 Task: Add a condition where "Channel Is CTI phone call (outgoing)" in new tickets in your groups.
Action: Mouse moved to (110, 408)
Screenshot: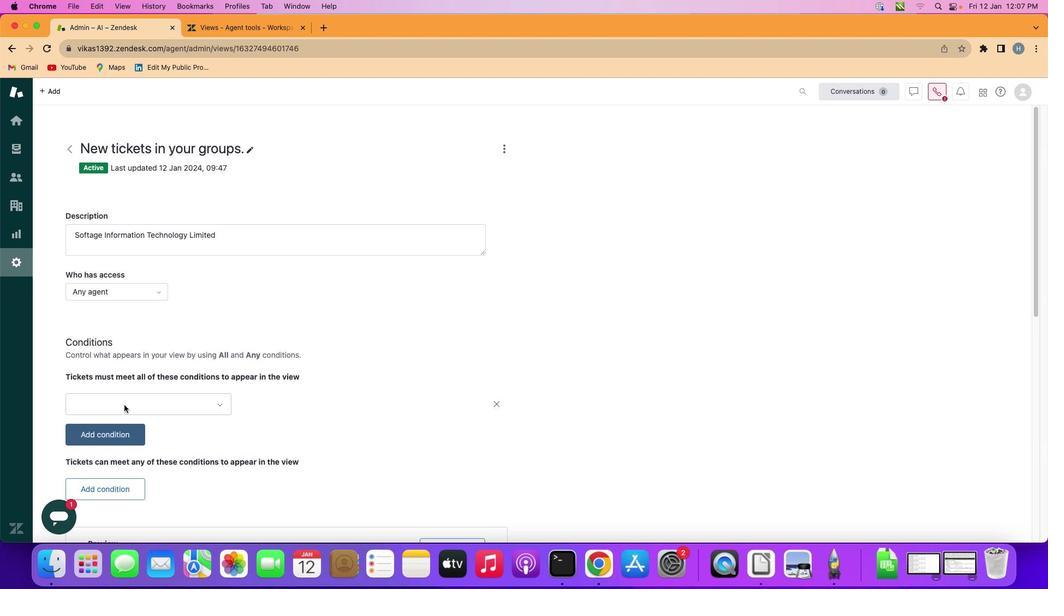 
Action: Mouse pressed left at (110, 408)
Screenshot: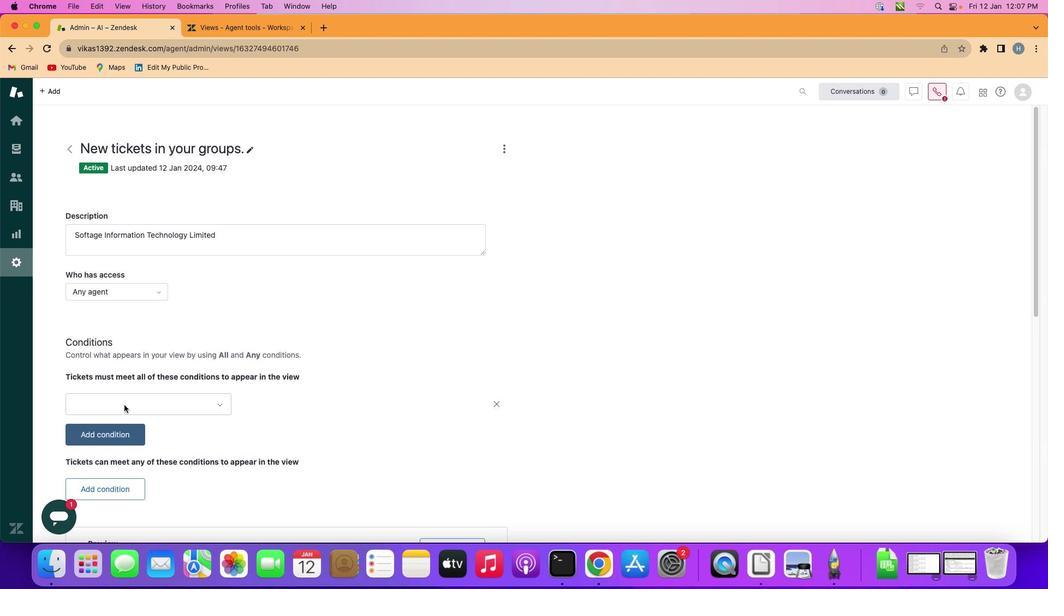 
Action: Mouse moved to (188, 403)
Screenshot: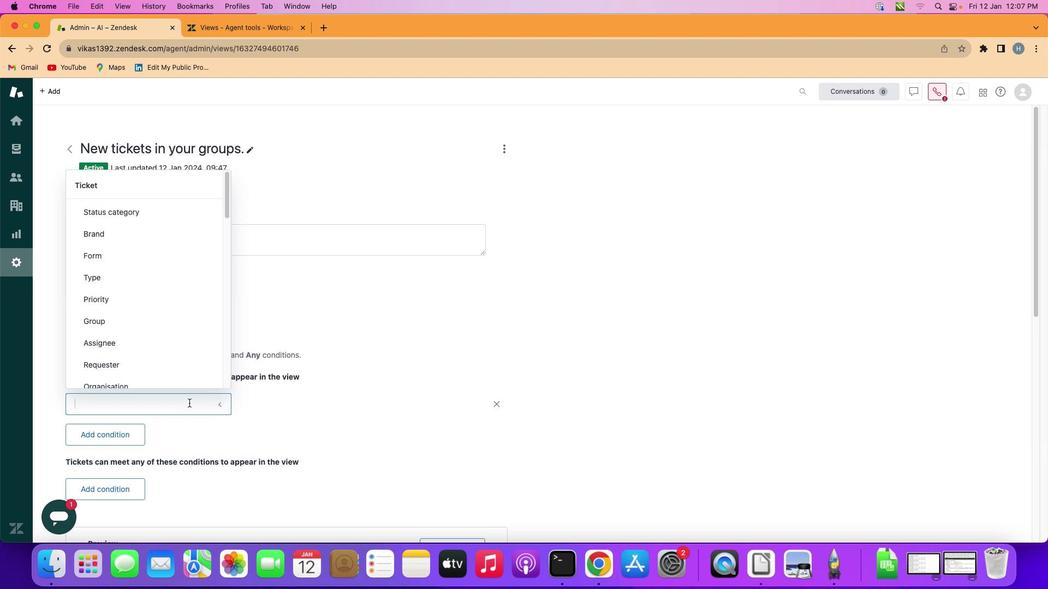 
Action: Mouse pressed left at (188, 403)
Screenshot: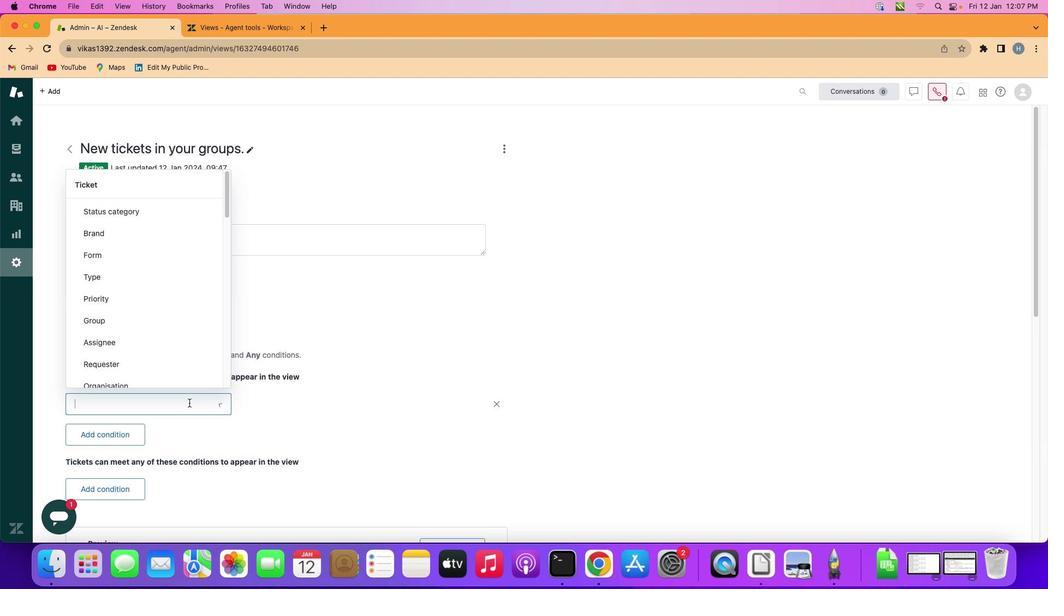 
Action: Mouse moved to (172, 281)
Screenshot: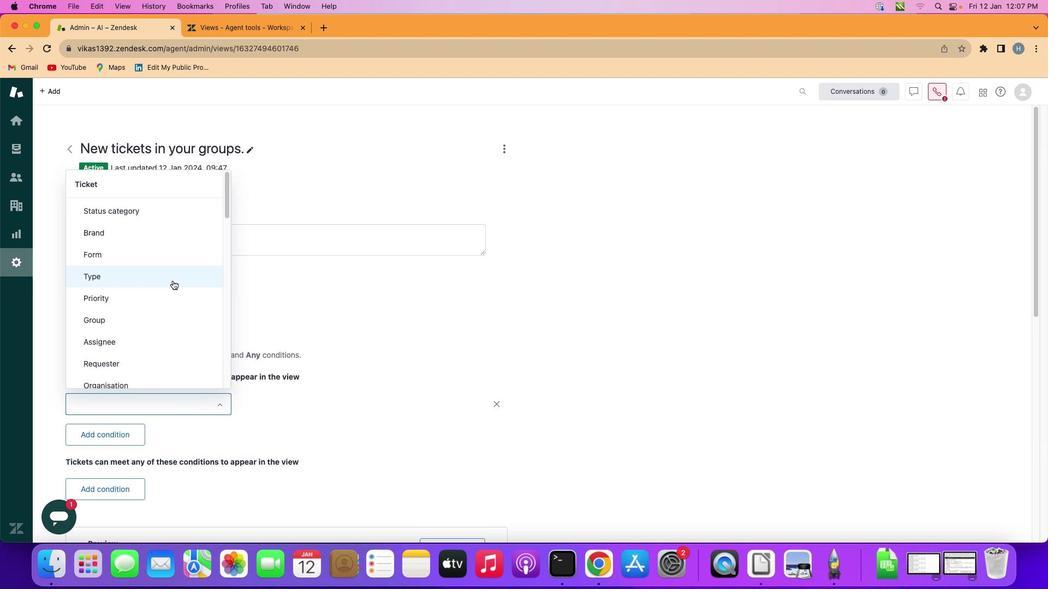
Action: Mouse scrolled (172, 281) with delta (0, 0)
Screenshot: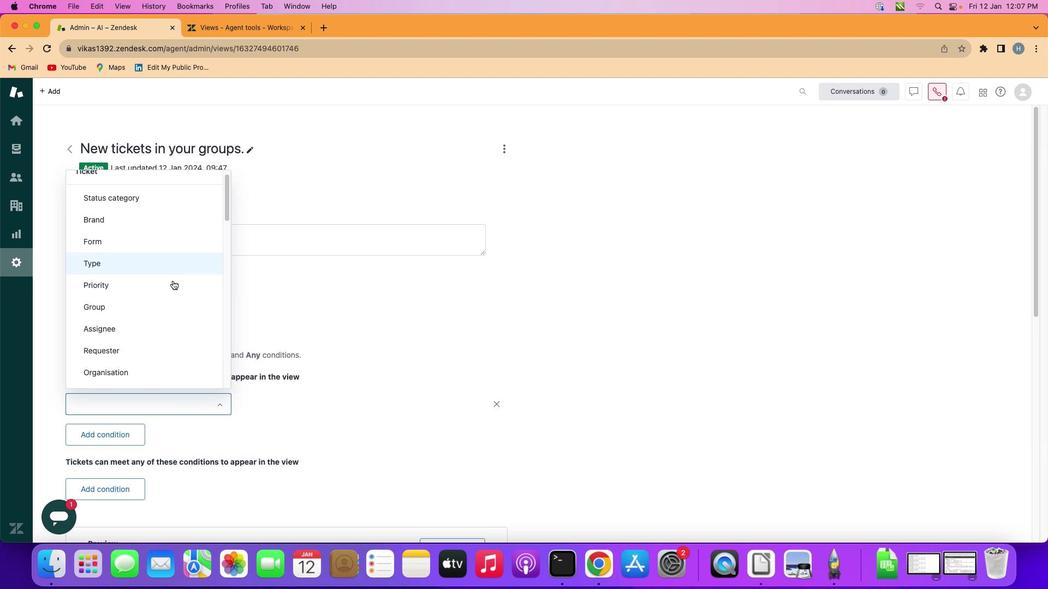 
Action: Mouse scrolled (172, 281) with delta (0, 0)
Screenshot: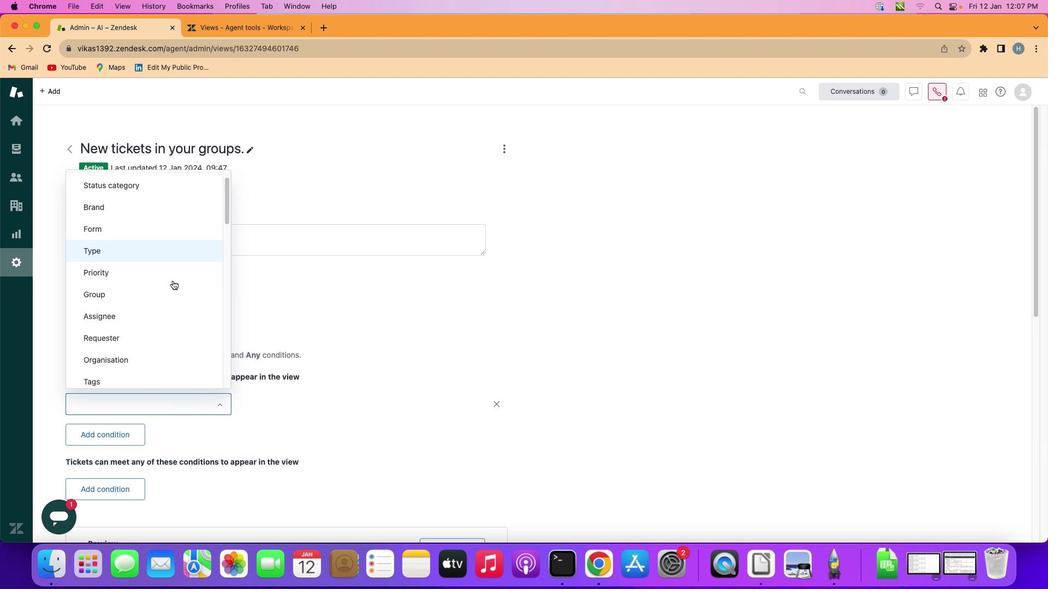 
Action: Mouse scrolled (172, 281) with delta (0, 0)
Screenshot: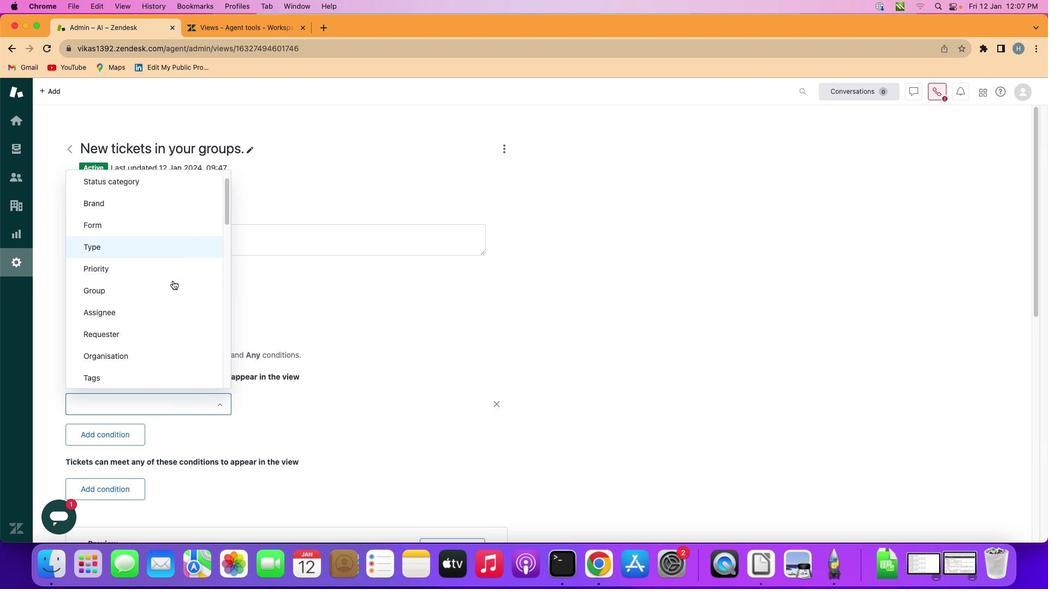 
Action: Mouse scrolled (172, 281) with delta (0, 0)
Screenshot: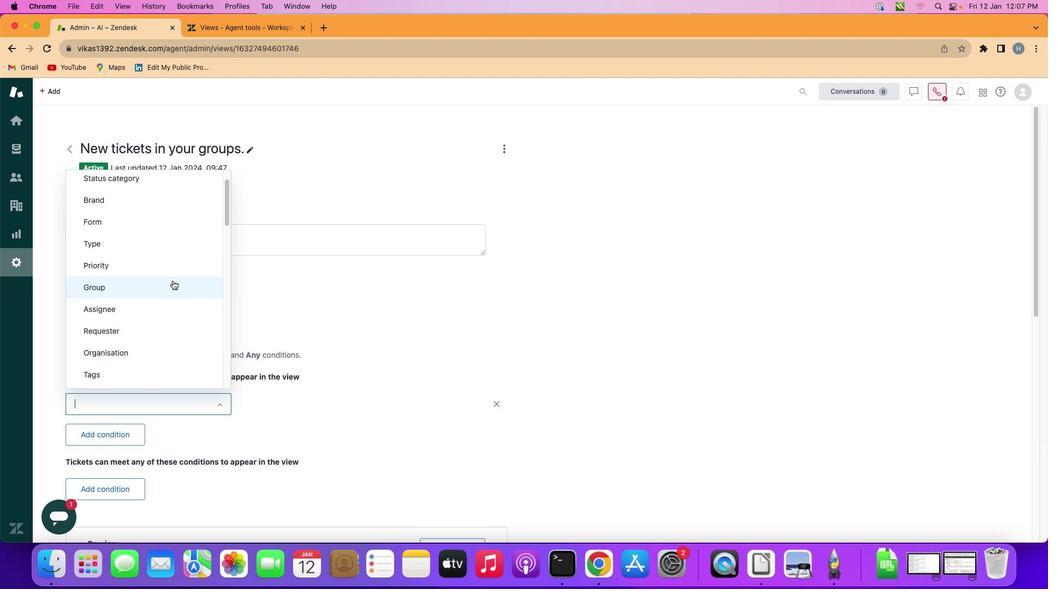 
Action: Mouse scrolled (172, 281) with delta (0, 0)
Screenshot: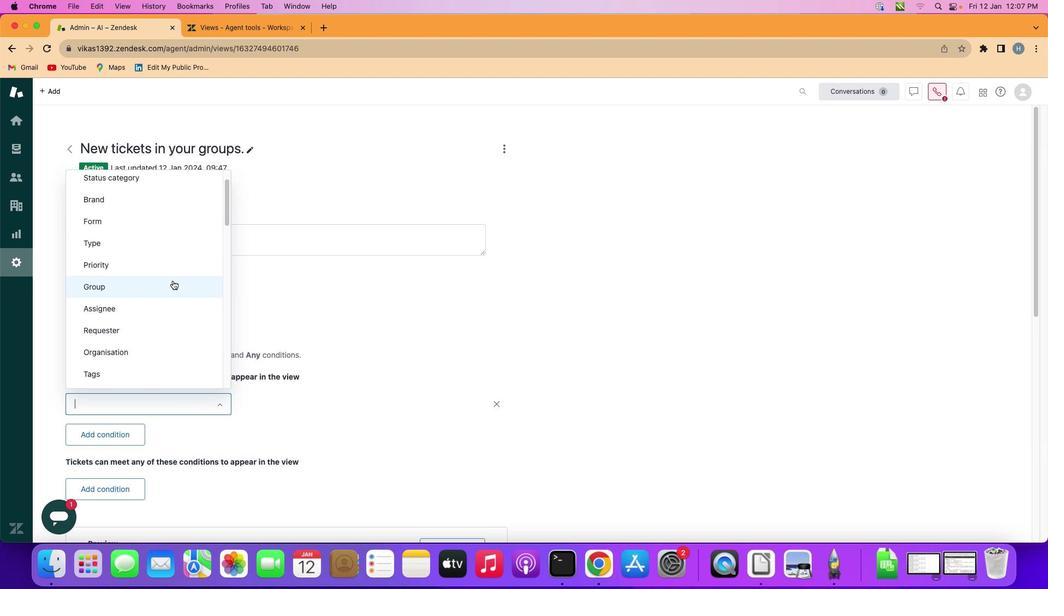 
Action: Mouse moved to (172, 281)
Screenshot: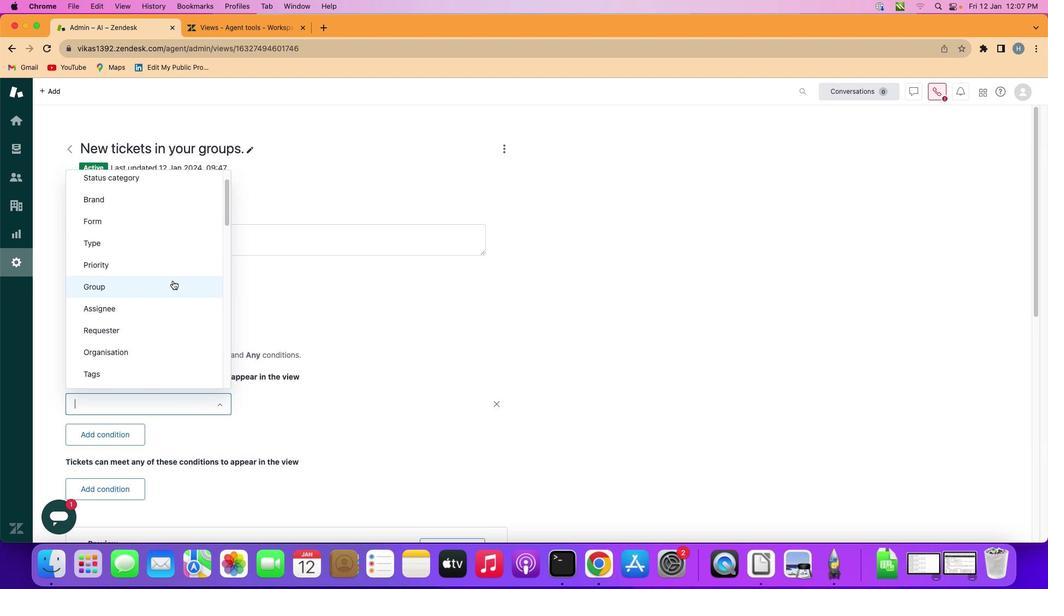 
Action: Mouse scrolled (172, 281) with delta (0, 0)
Screenshot: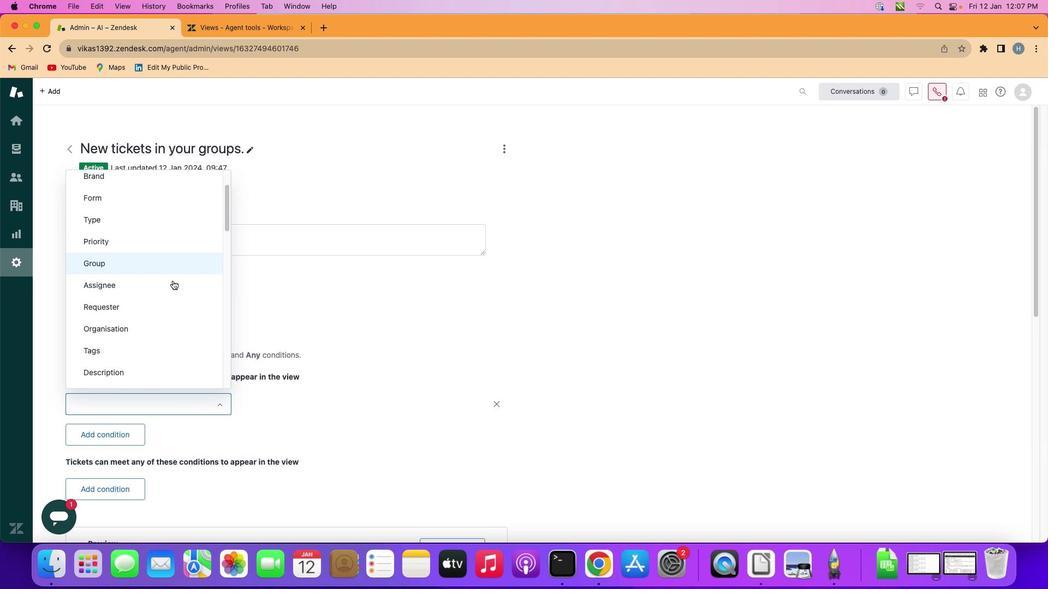 
Action: Mouse scrolled (172, 281) with delta (0, -1)
Screenshot: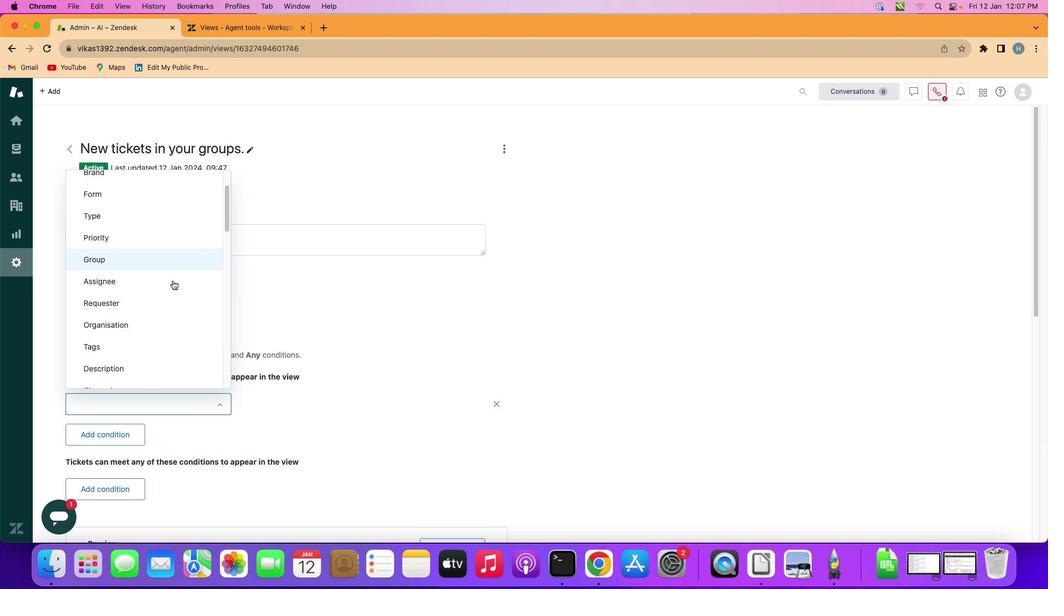 
Action: Mouse scrolled (172, 281) with delta (0, 0)
Screenshot: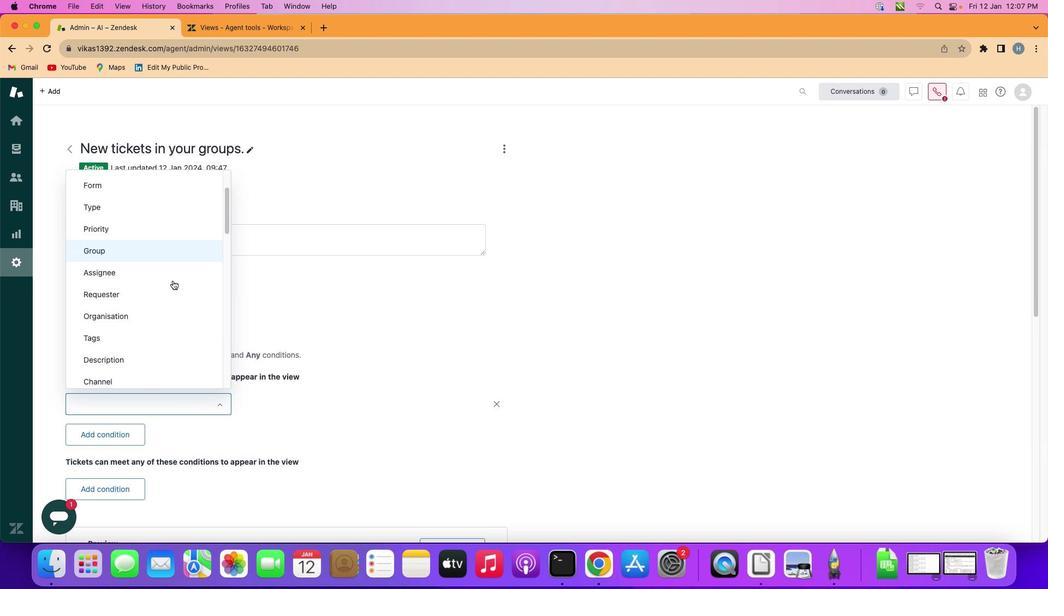 
Action: Mouse scrolled (172, 281) with delta (0, 0)
Screenshot: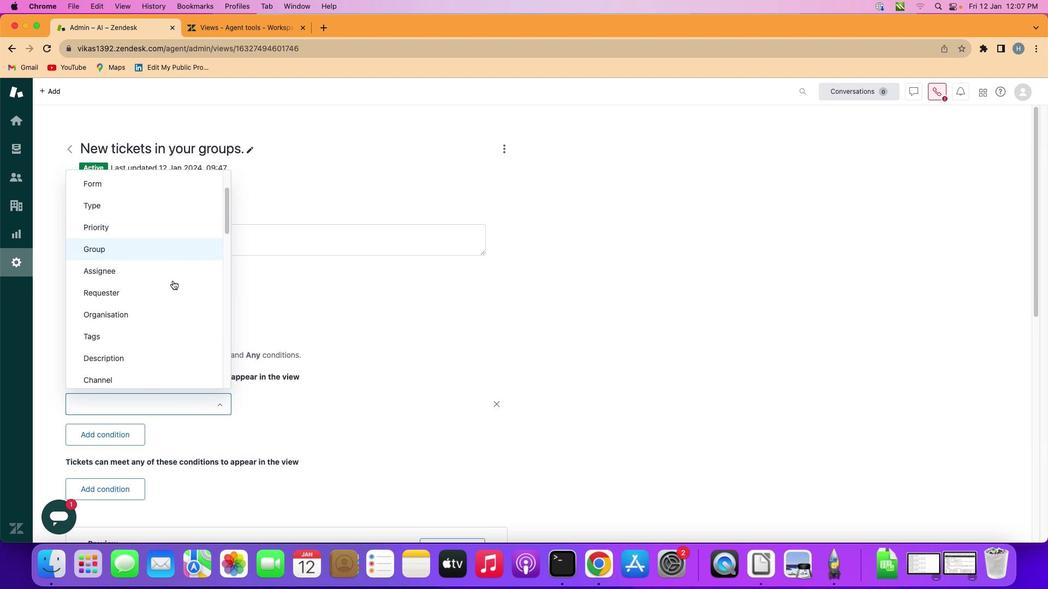 
Action: Mouse moved to (169, 303)
Screenshot: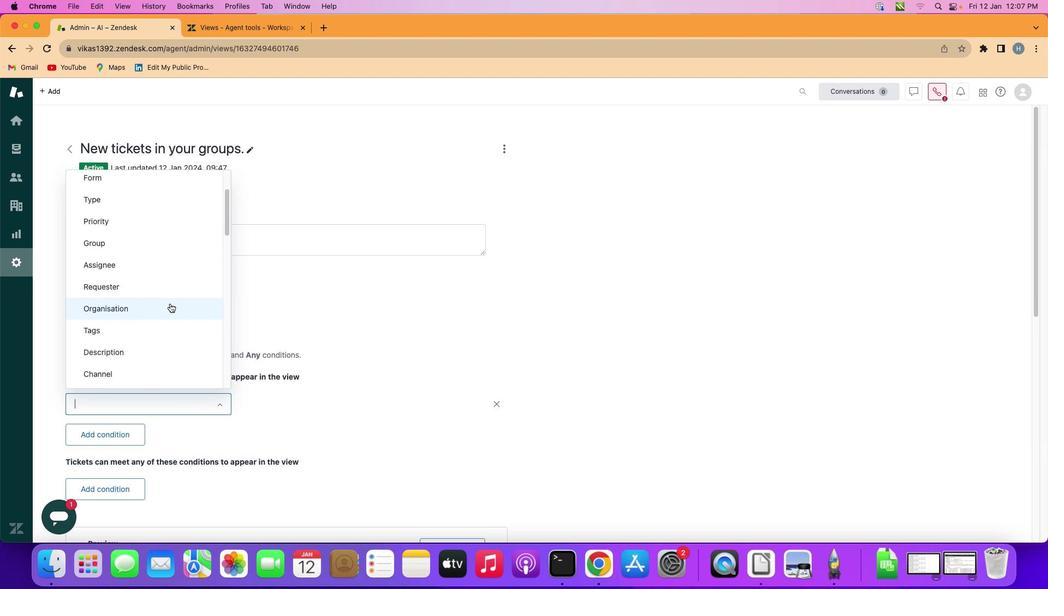 
Action: Mouse scrolled (169, 303) with delta (0, 0)
Screenshot: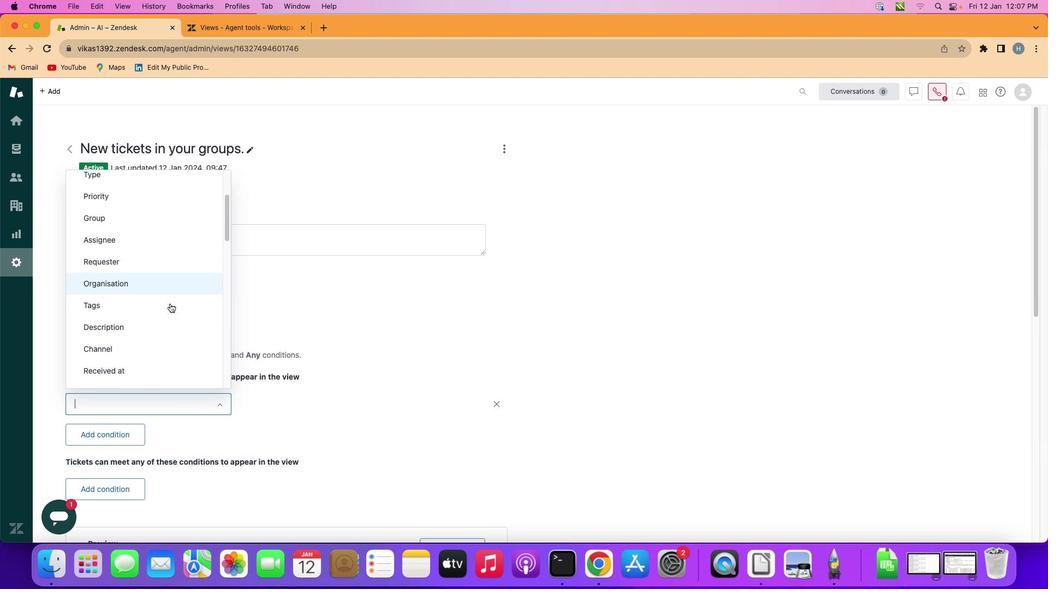 
Action: Mouse scrolled (169, 303) with delta (0, 0)
Screenshot: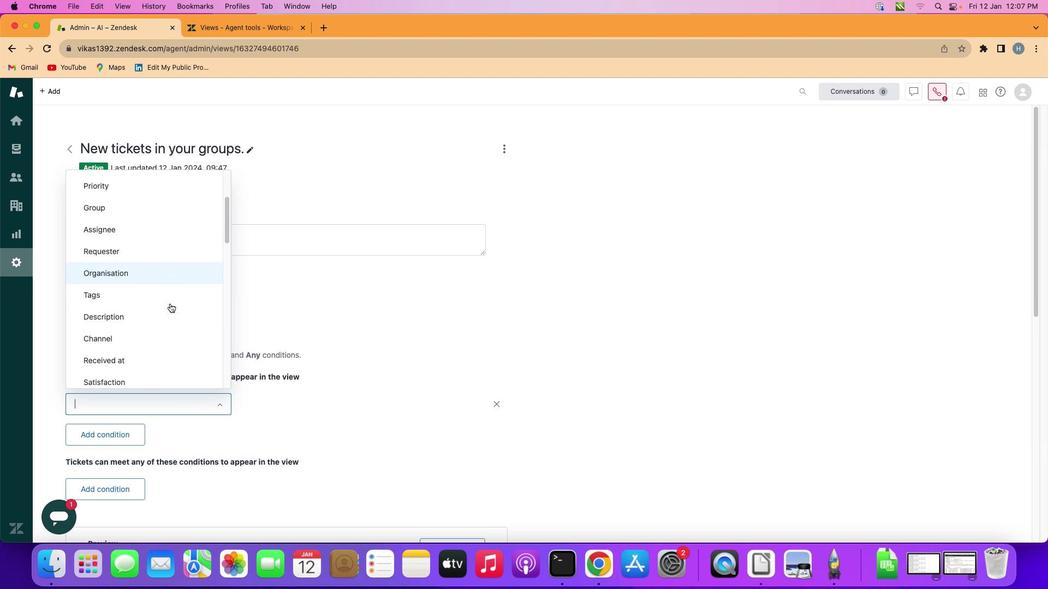 
Action: Mouse scrolled (169, 303) with delta (0, 0)
Screenshot: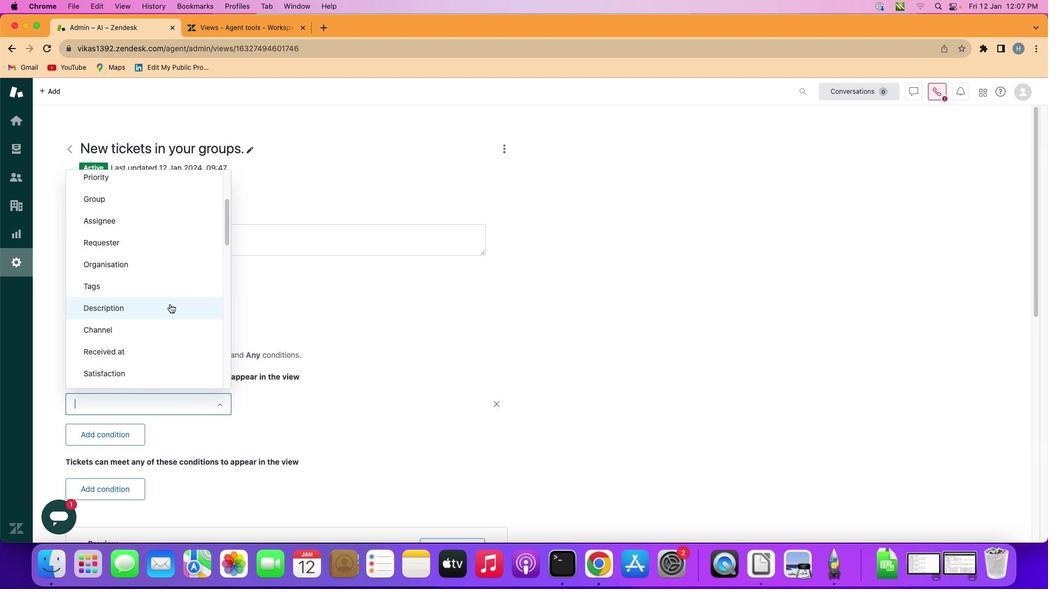 
Action: Mouse moved to (168, 323)
Screenshot: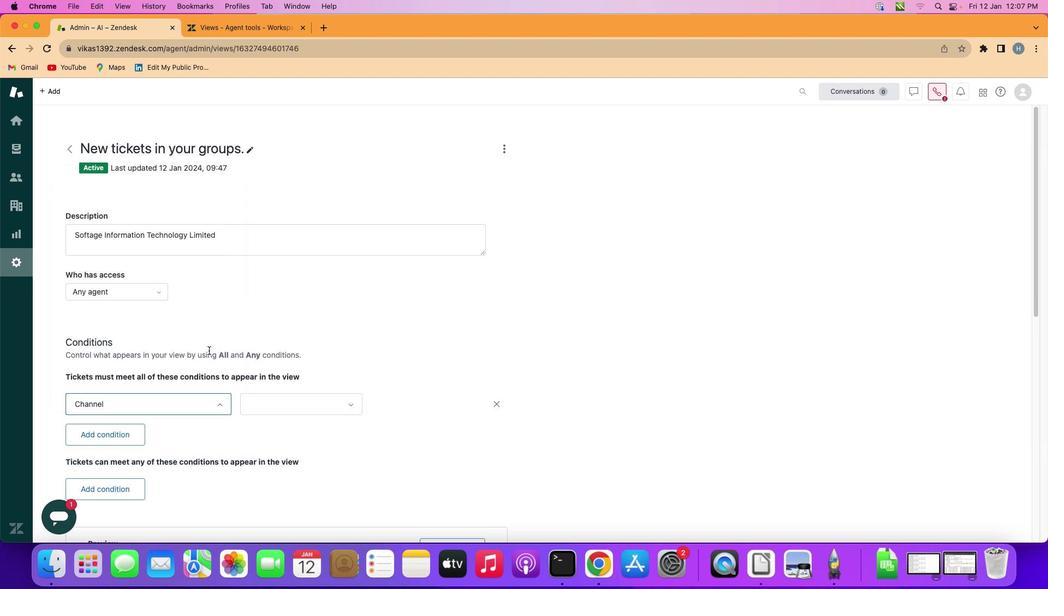 
Action: Mouse pressed left at (168, 323)
Screenshot: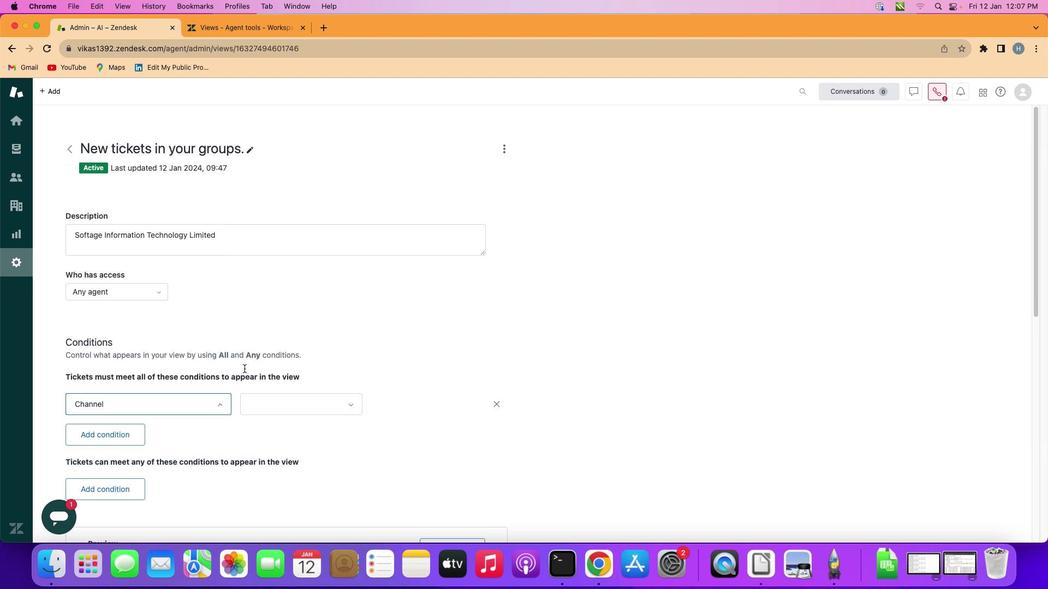 
Action: Mouse moved to (306, 400)
Screenshot: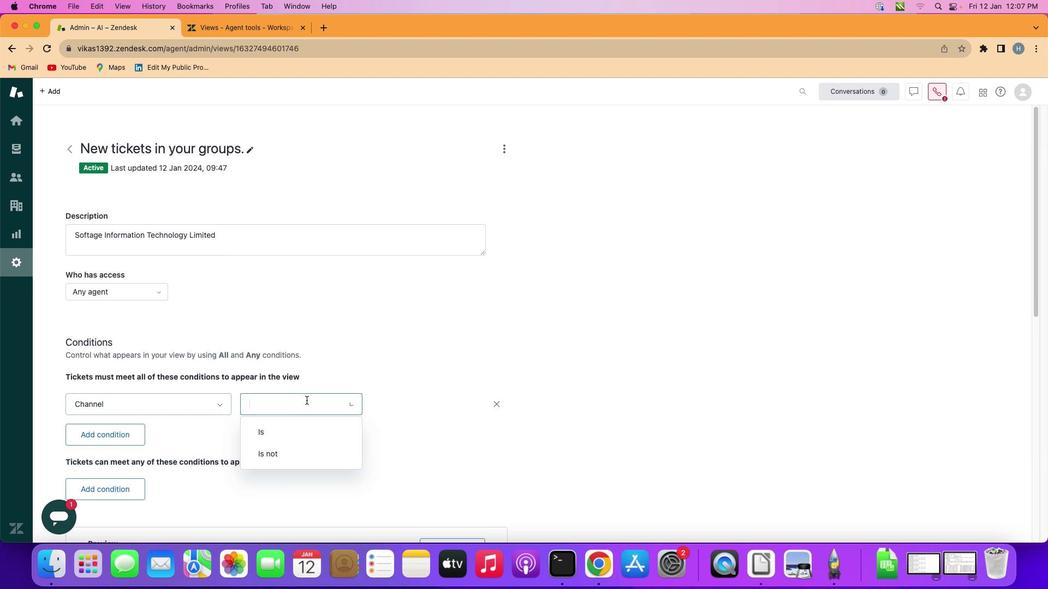 
Action: Mouse pressed left at (306, 400)
Screenshot: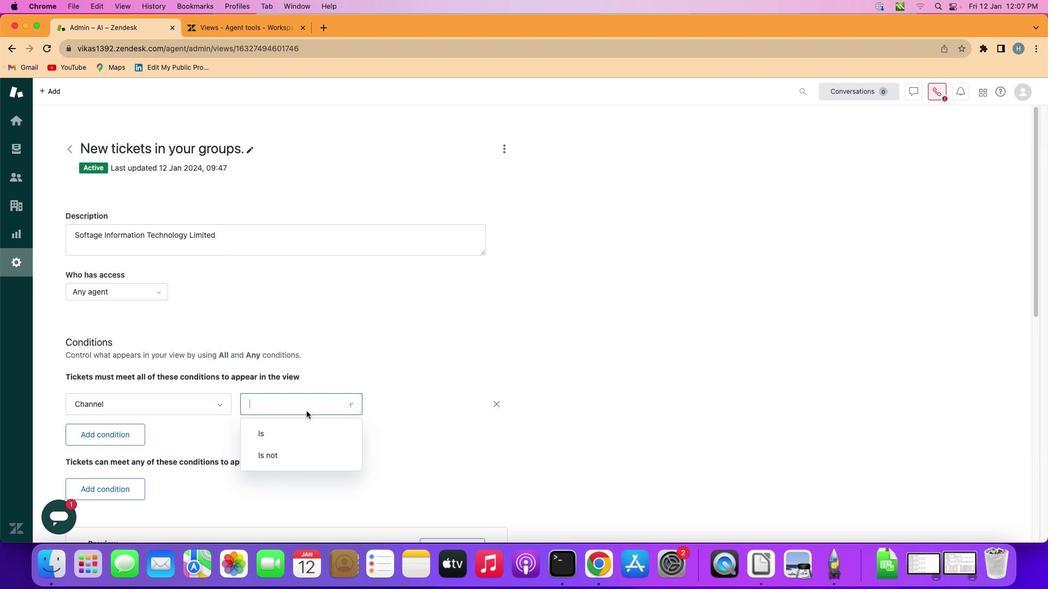 
Action: Mouse moved to (308, 428)
Screenshot: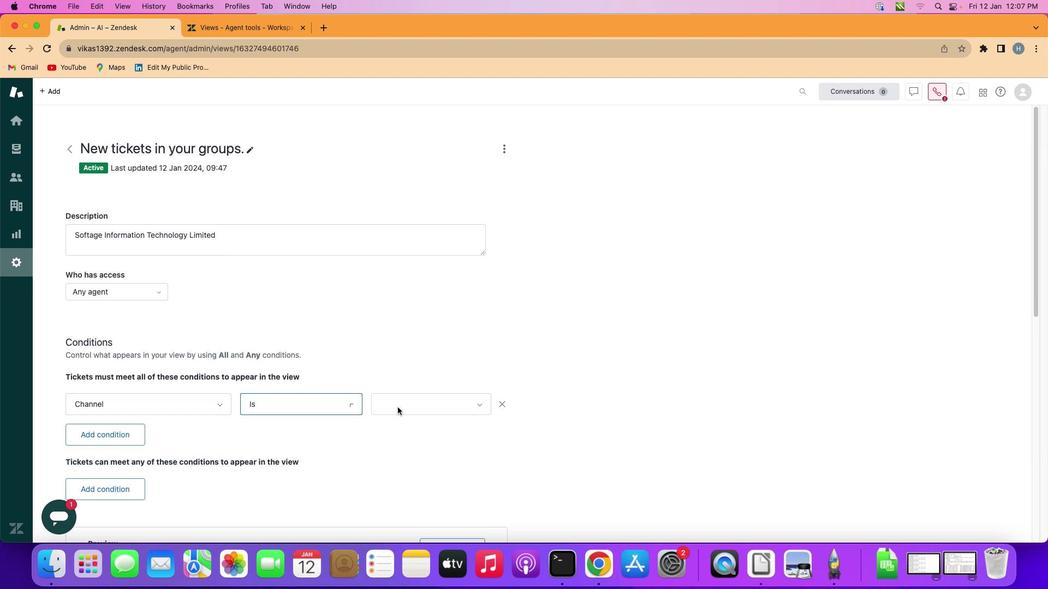 
Action: Mouse pressed left at (308, 428)
Screenshot: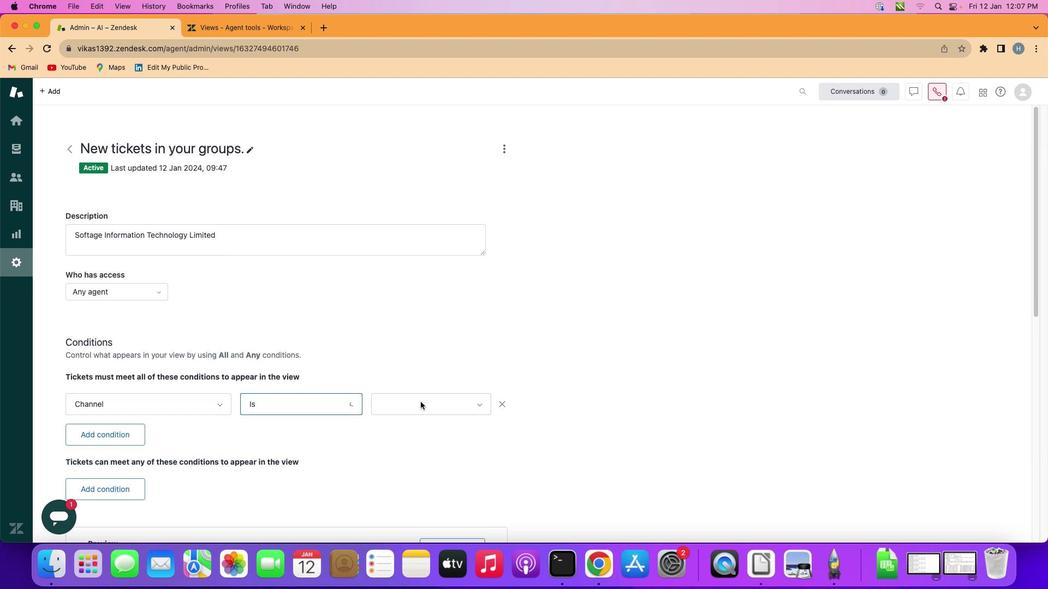 
Action: Mouse moved to (422, 402)
Screenshot: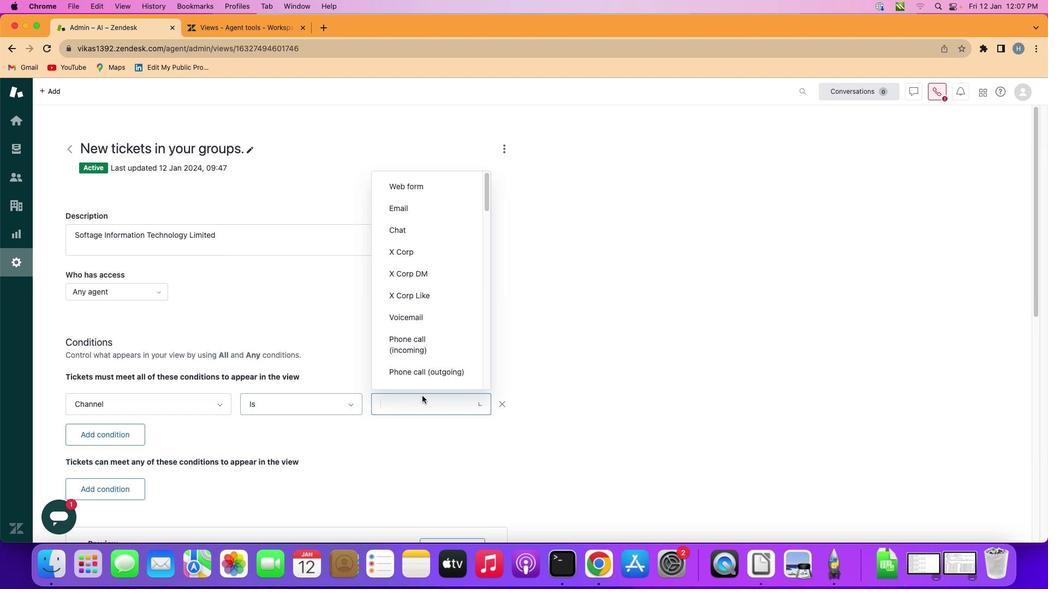 
Action: Mouse pressed left at (422, 402)
Screenshot: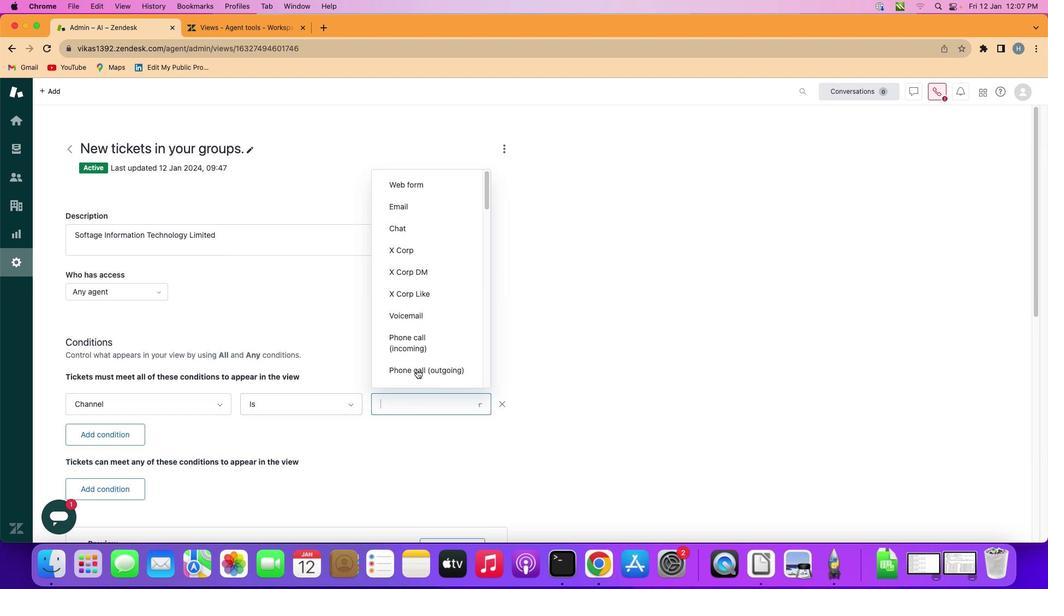 
Action: Mouse moved to (412, 305)
Screenshot: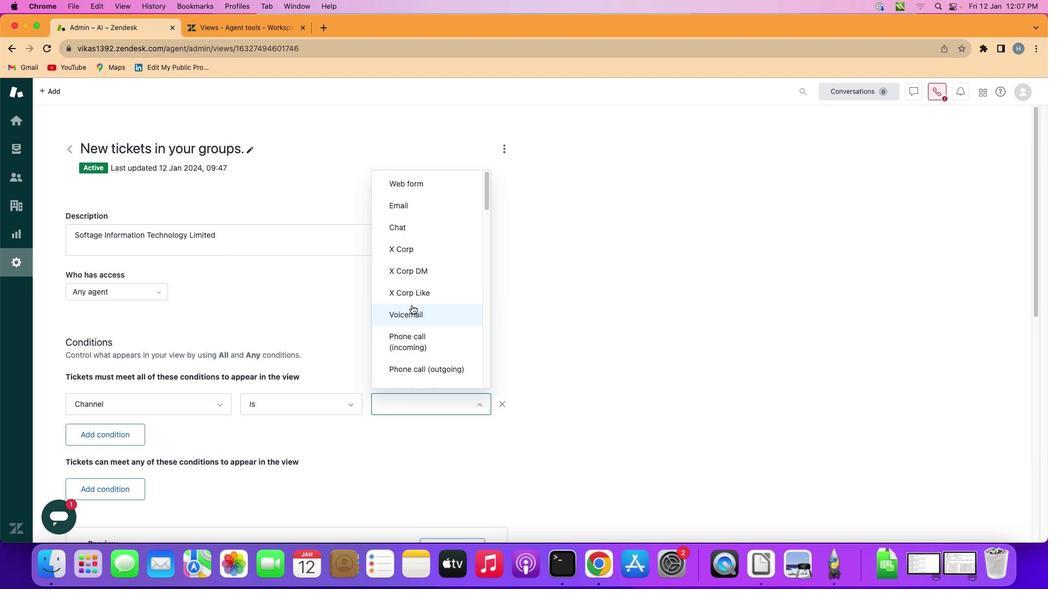 
Action: Mouse scrolled (412, 305) with delta (0, 0)
Screenshot: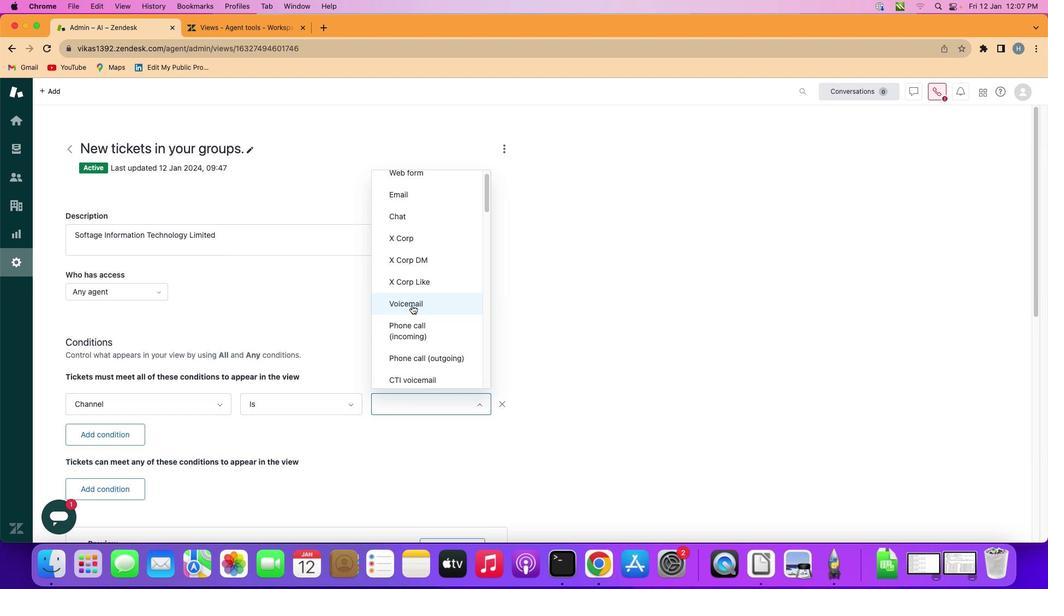 
Action: Mouse scrolled (412, 305) with delta (0, 0)
Screenshot: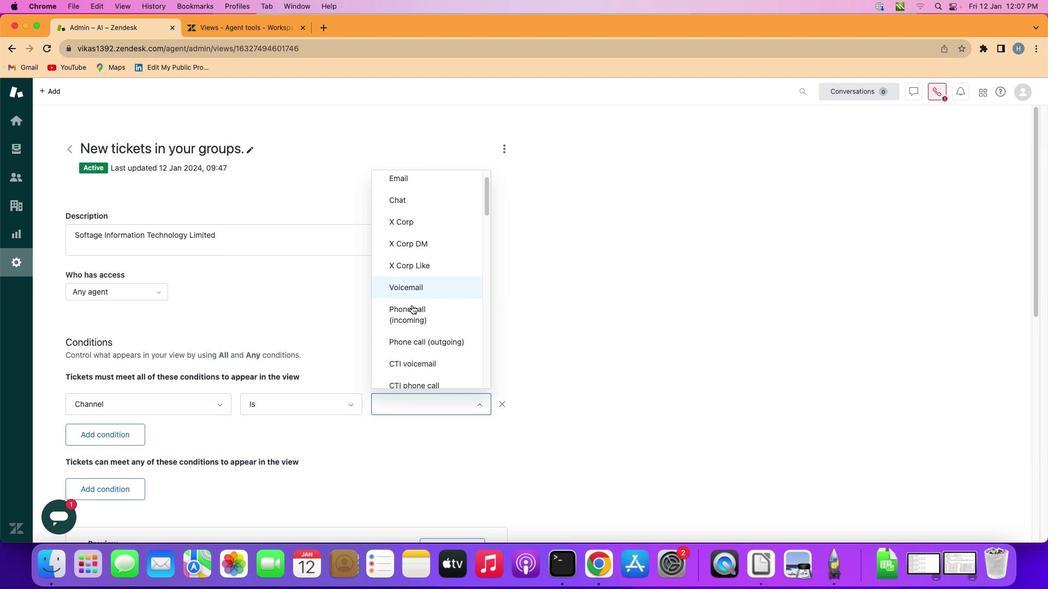 
Action: Mouse scrolled (412, 305) with delta (0, 0)
Screenshot: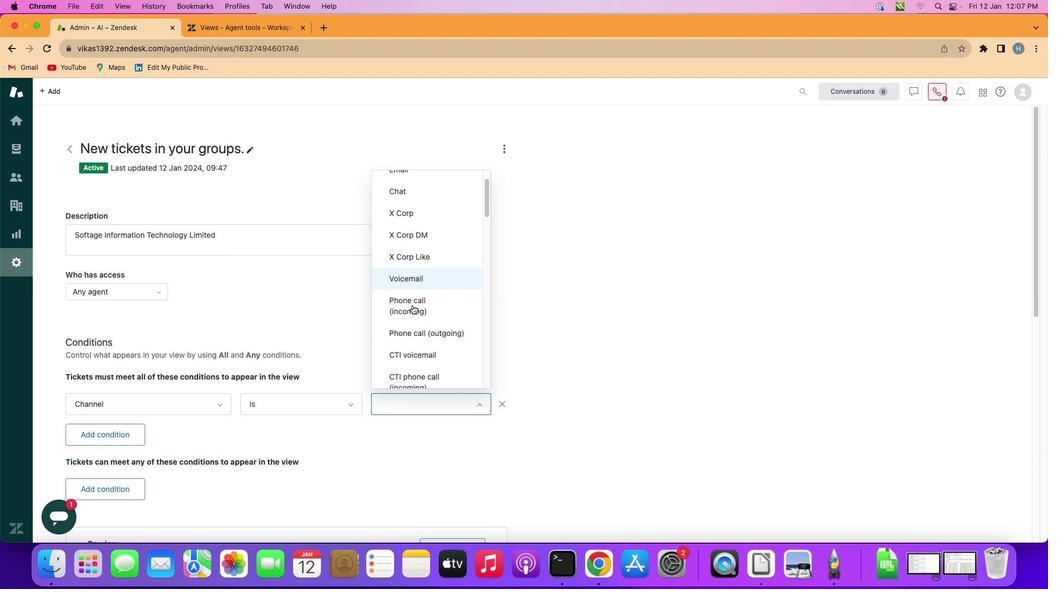 
Action: Mouse scrolled (412, 305) with delta (0, 0)
Screenshot: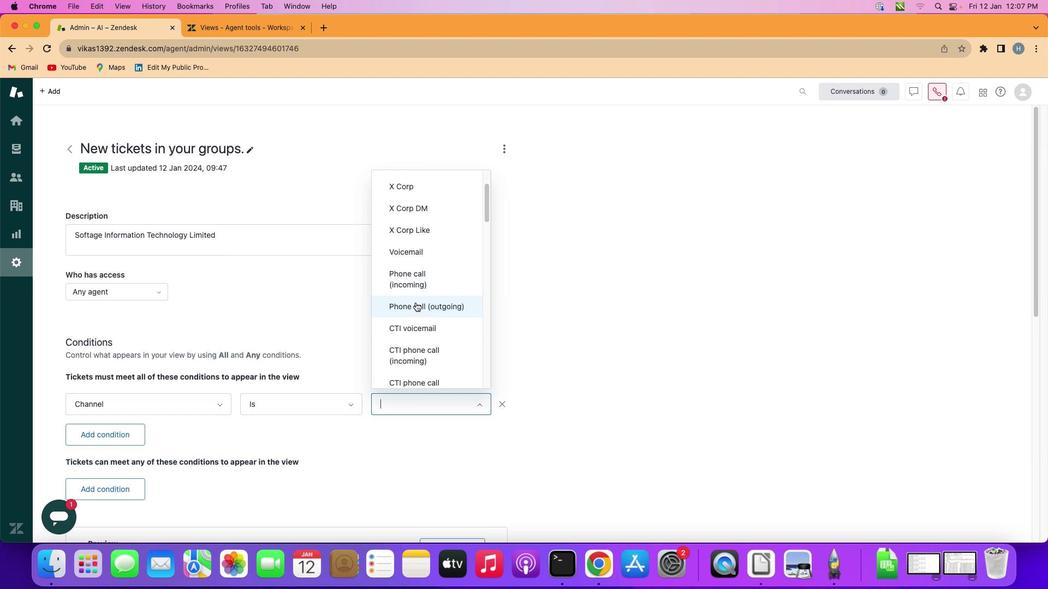 
Action: Mouse moved to (412, 305)
Screenshot: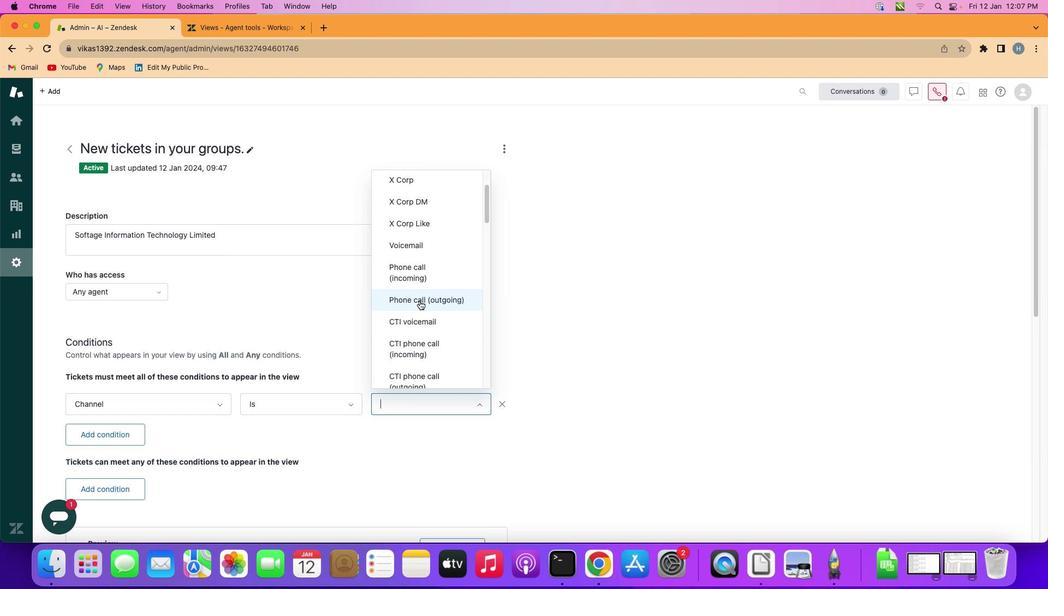 
Action: Mouse scrolled (412, 305) with delta (0, 0)
Screenshot: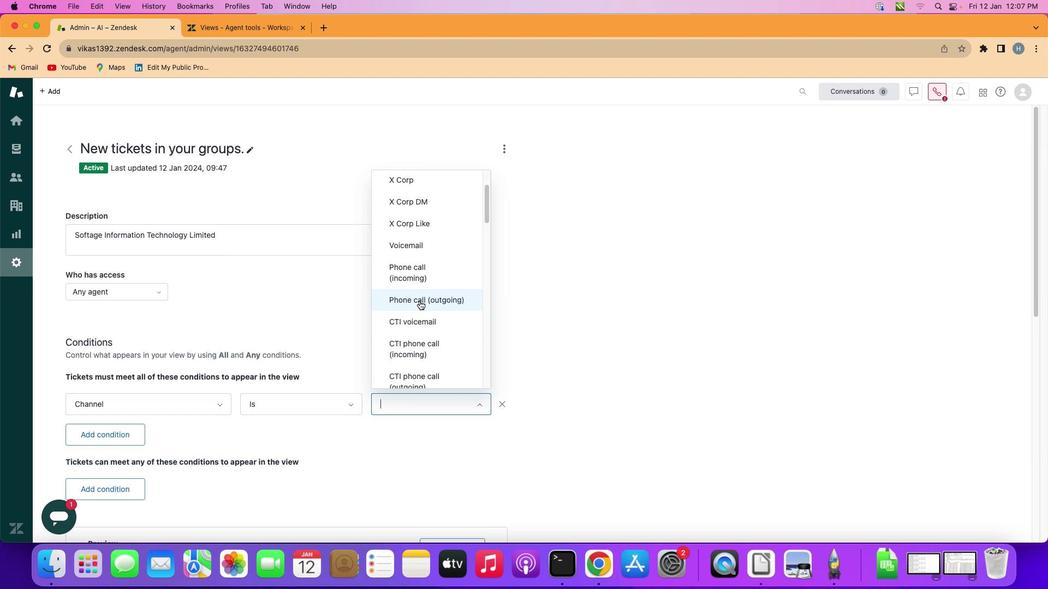 
Action: Mouse moved to (419, 300)
Screenshot: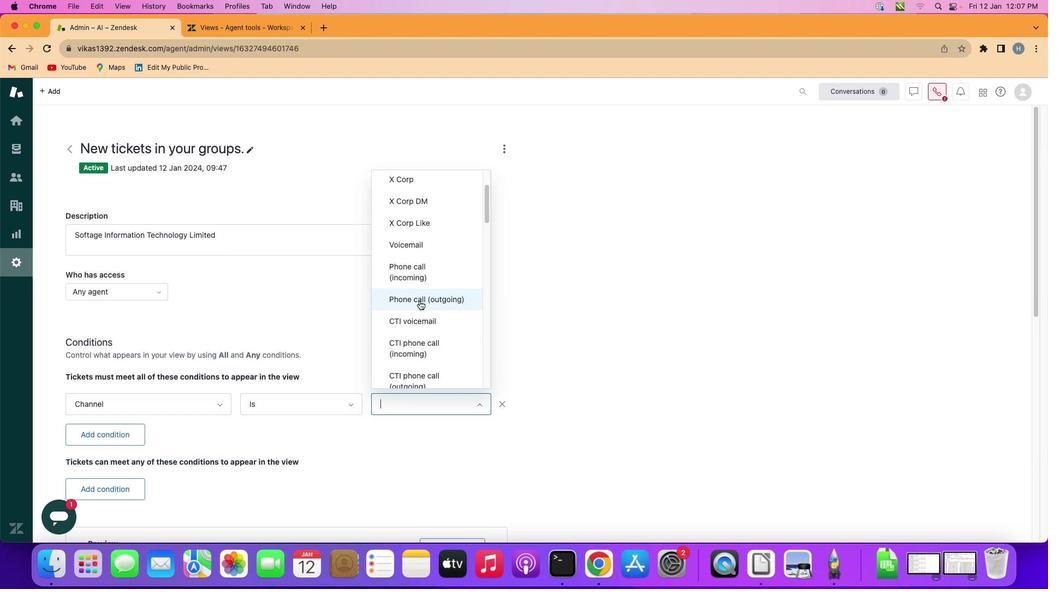 
Action: Mouse scrolled (419, 300) with delta (0, 0)
Screenshot: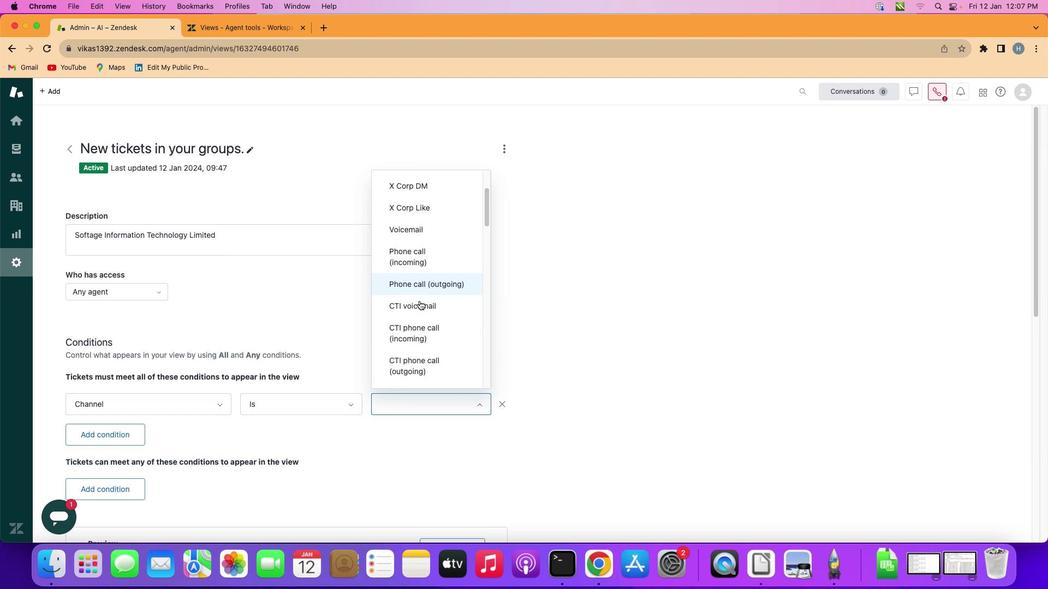 
Action: Mouse scrolled (419, 300) with delta (0, 0)
Screenshot: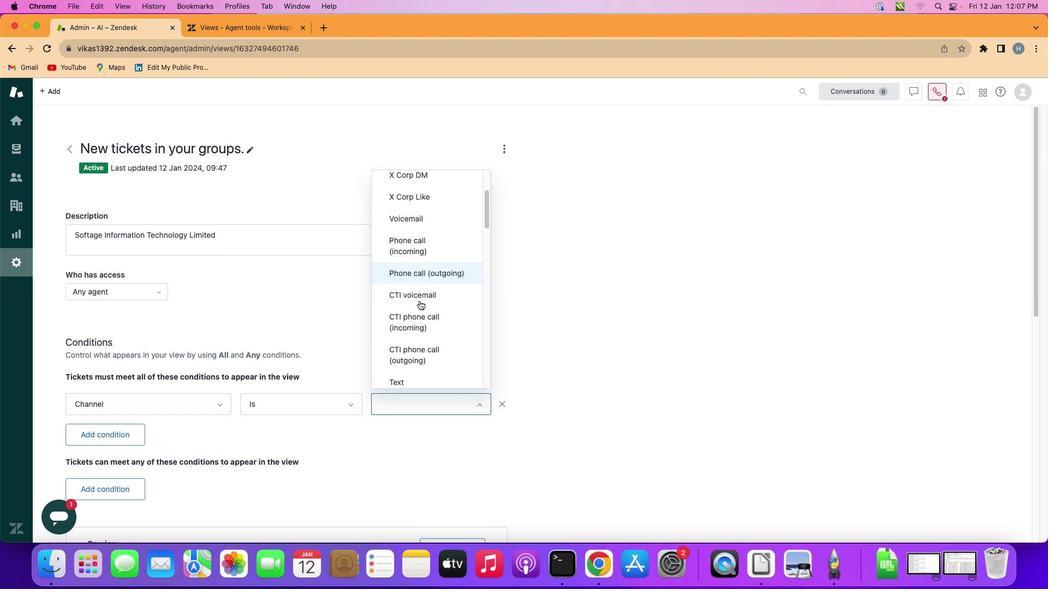 
Action: Mouse scrolled (419, 300) with delta (0, 0)
Screenshot: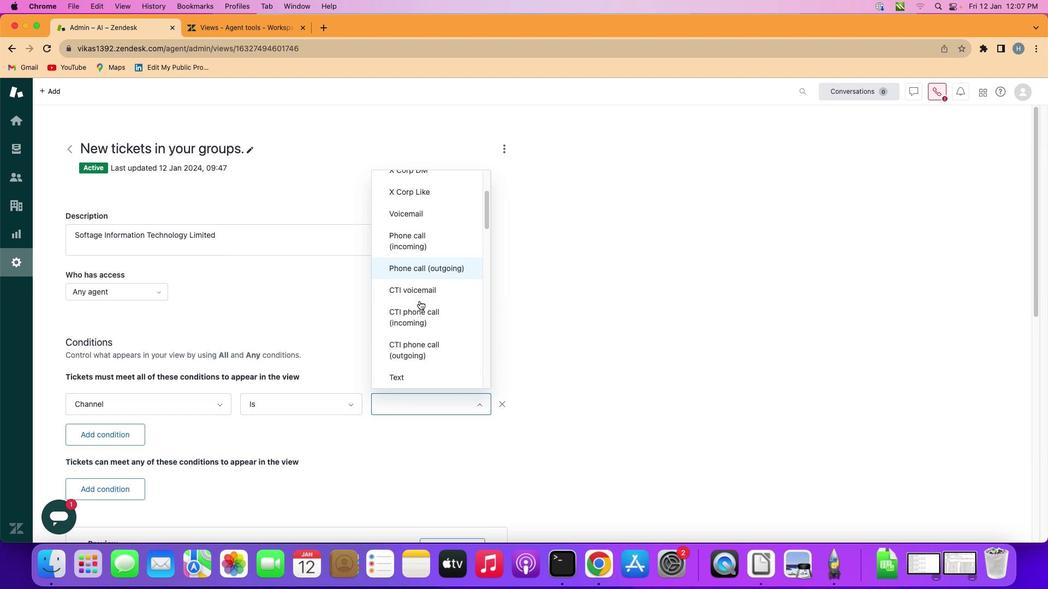 
Action: Mouse scrolled (419, 300) with delta (0, 0)
Screenshot: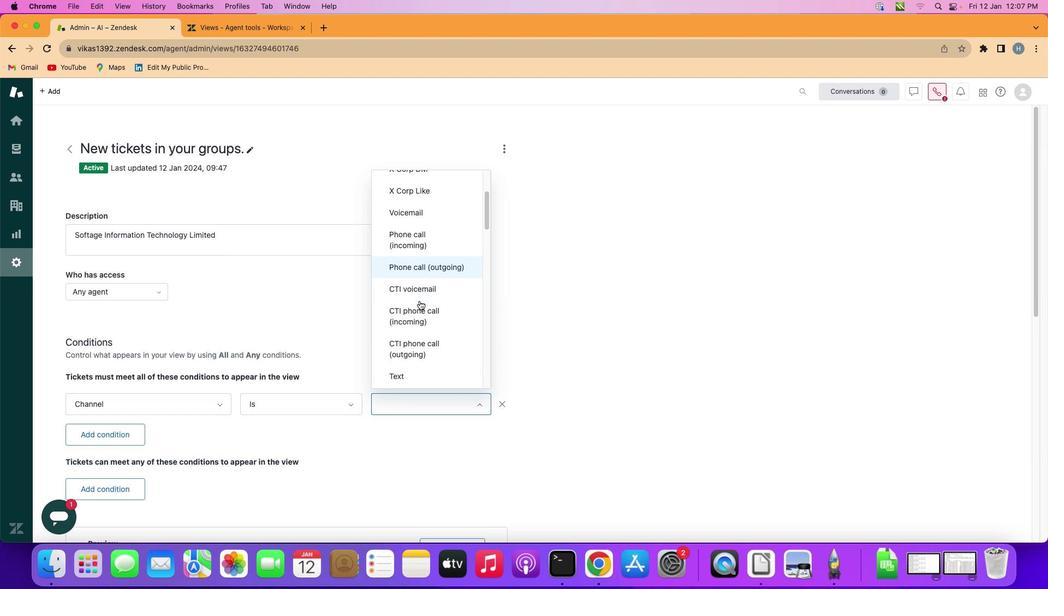 
Action: Mouse moved to (420, 300)
Screenshot: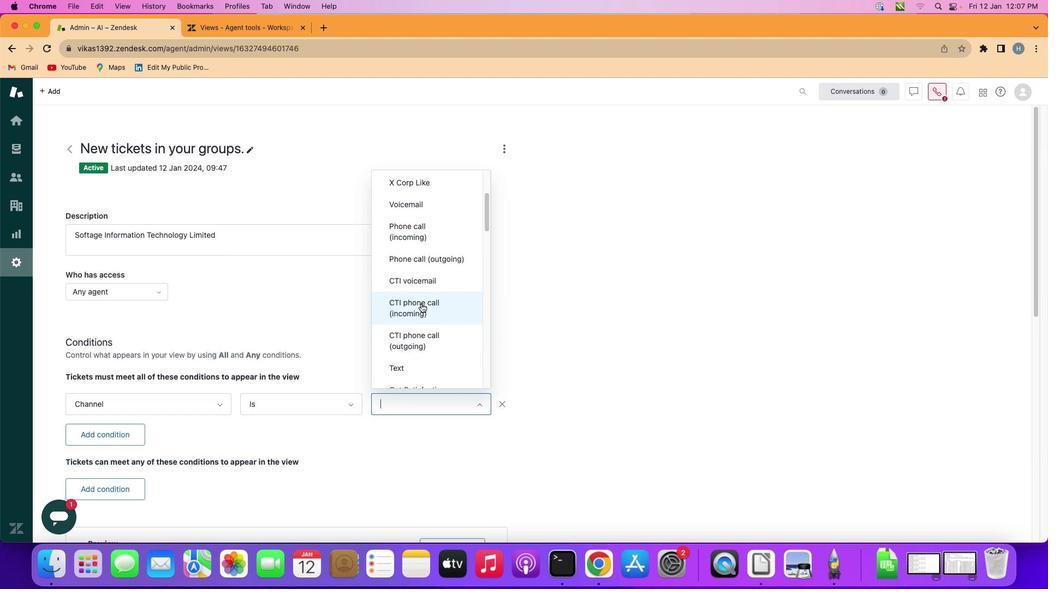 
Action: Mouse scrolled (420, 300) with delta (0, 0)
Screenshot: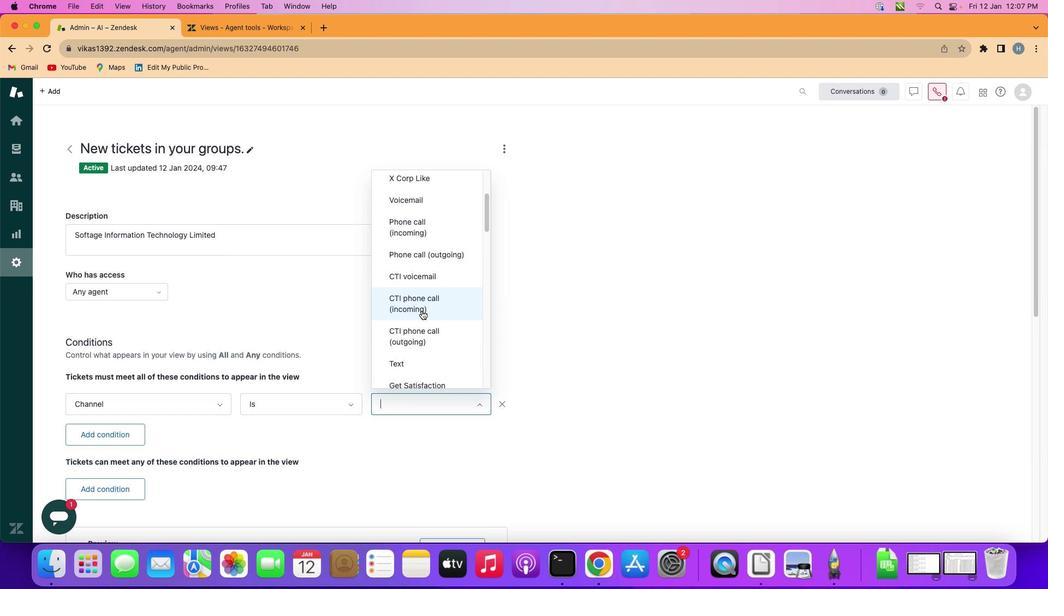 
Action: Mouse scrolled (420, 300) with delta (0, 0)
Screenshot: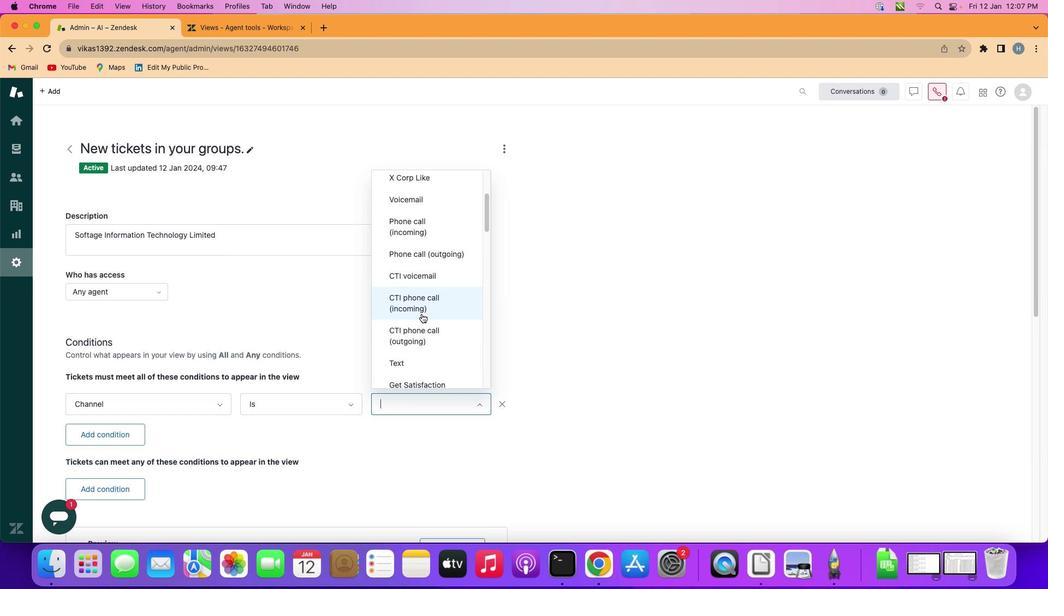 
Action: Mouse moved to (421, 330)
Screenshot: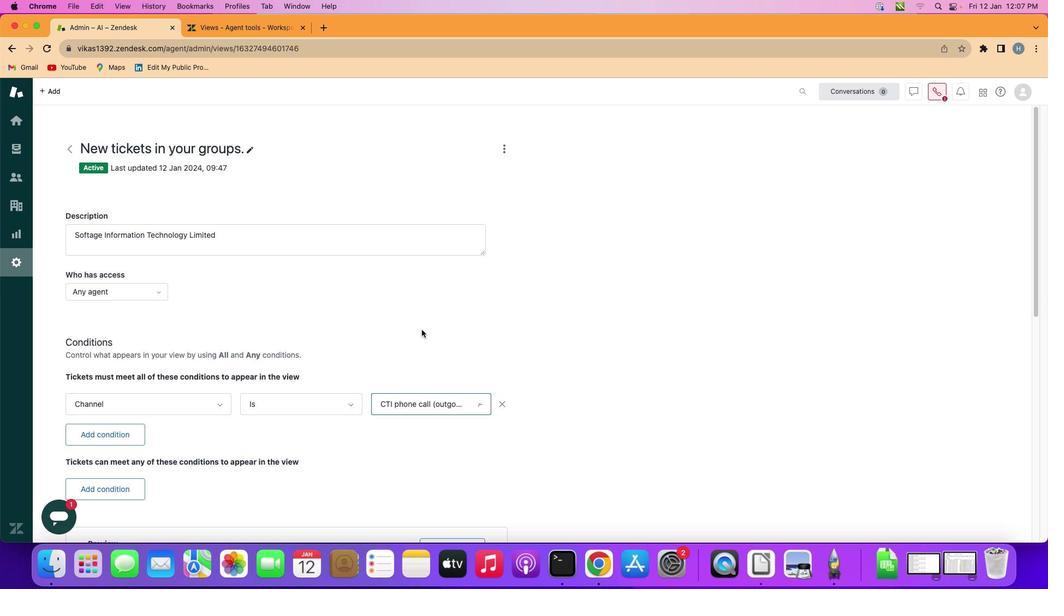 
Action: Mouse pressed left at (421, 330)
Screenshot: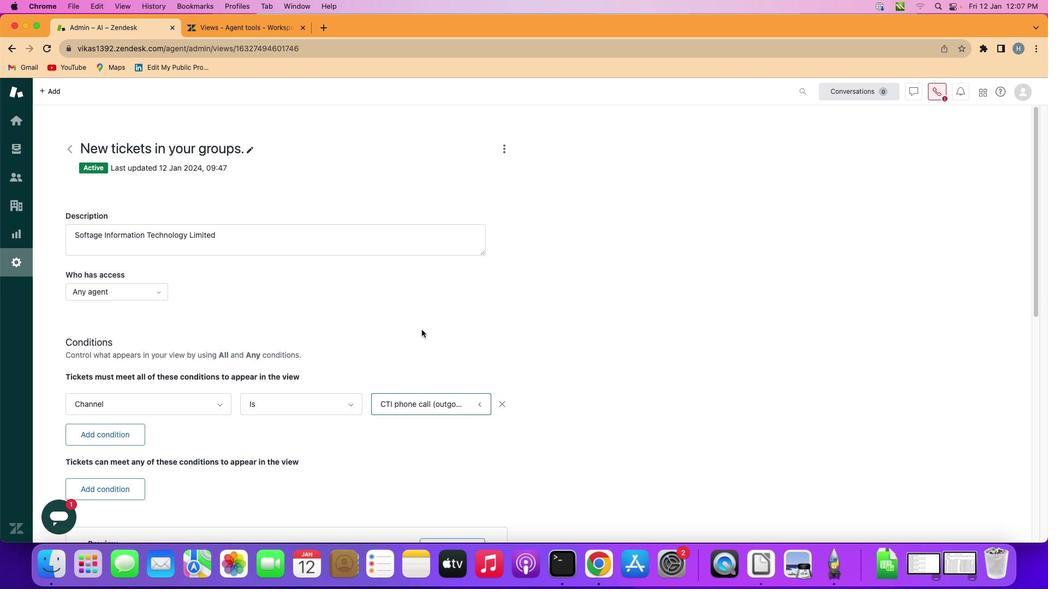 
